 Task: Create List Brand Health Score in Board Competitor Analysis Best Practices to Workspace Angel Investors. Create List Brand Portfolio Analysis in Board Sales Lead Generation and Qualification to Workspace Angel Investors. Create List Brand Portfolio Optimization in Board Content Marketing Video Series Strategy and Execution to Workspace Angel Investors
Action: Mouse moved to (219, 145)
Screenshot: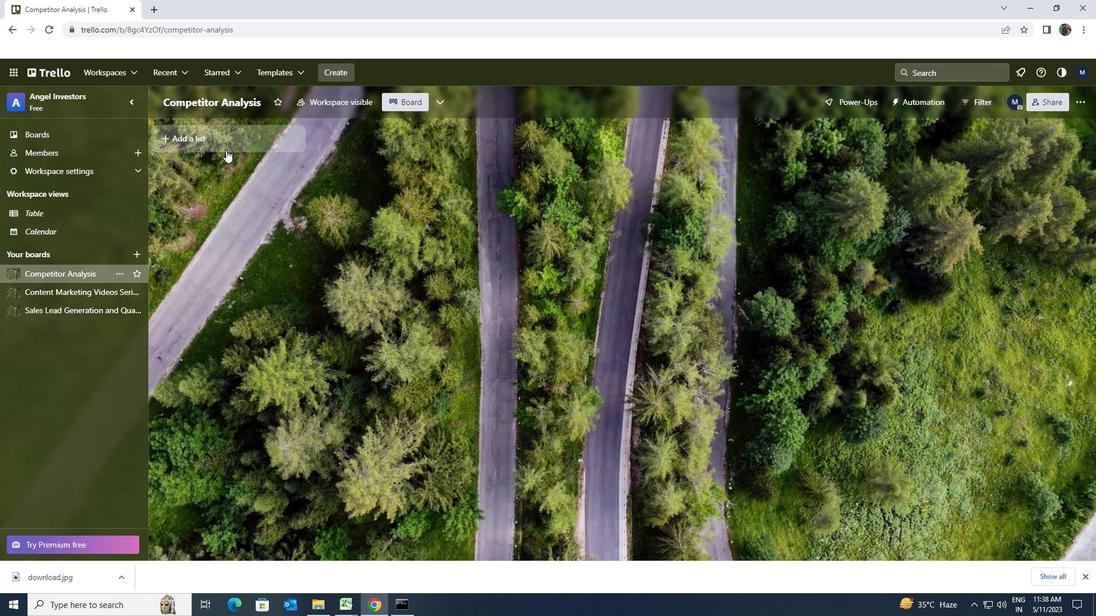 
Action: Mouse pressed left at (219, 145)
Screenshot: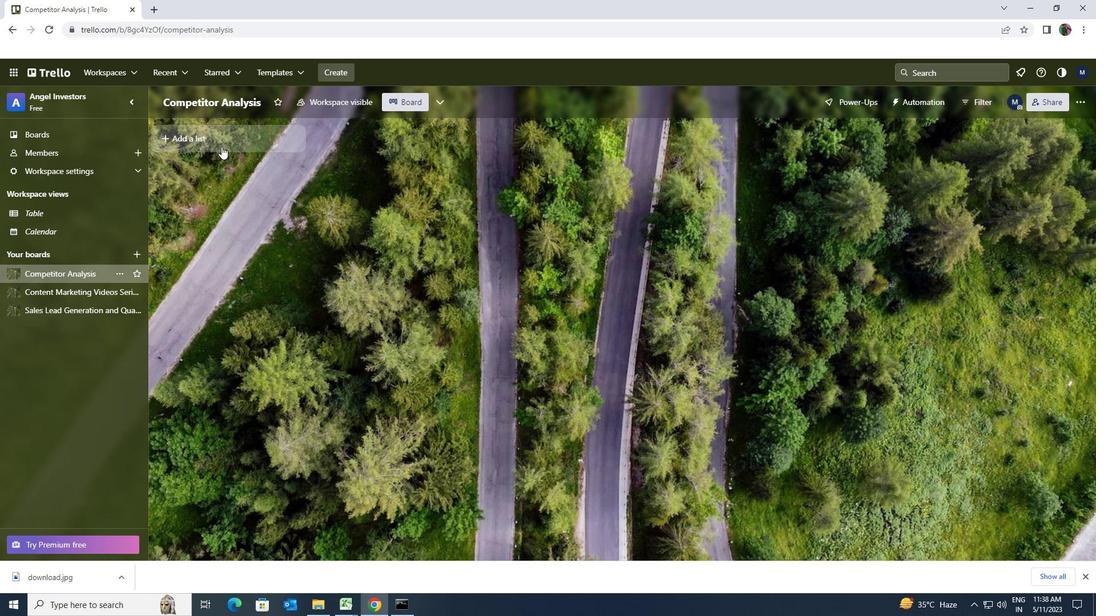 
Action: Key pressed <Key.shift>BRAND<Key.space><Key.shift>HEALTH<Key.space><Key.shift>SCORE
Screenshot: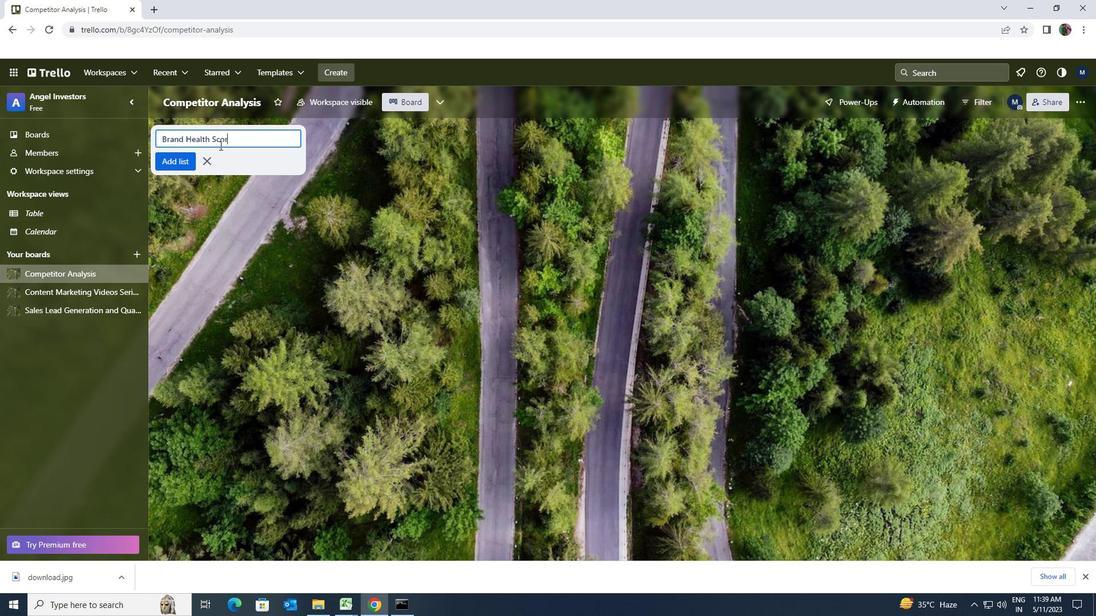 
Action: Mouse moved to (191, 160)
Screenshot: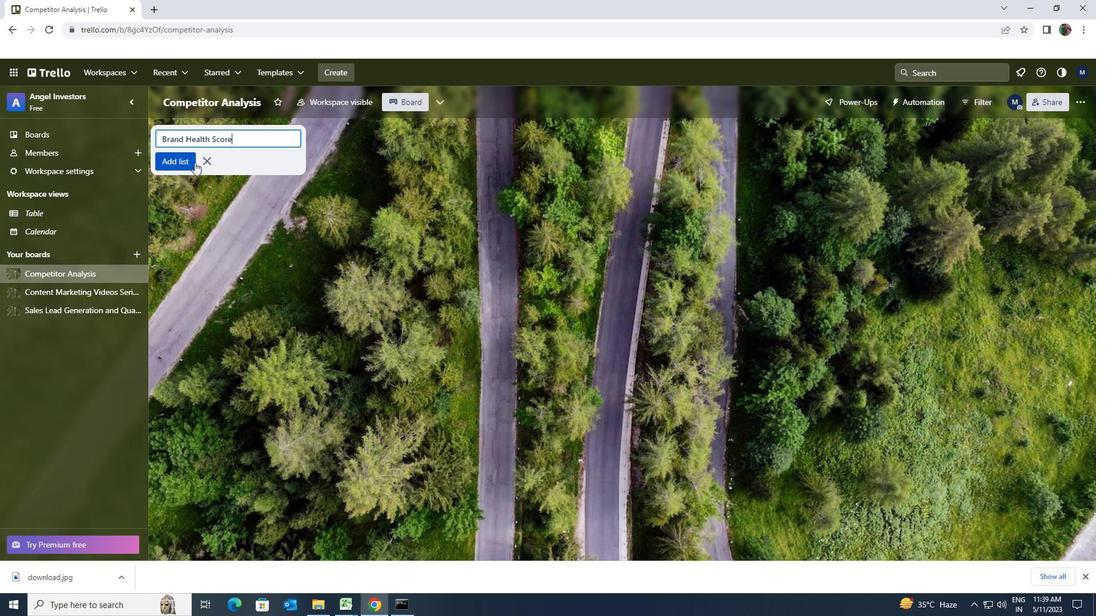 
Action: Mouse pressed left at (191, 160)
Screenshot: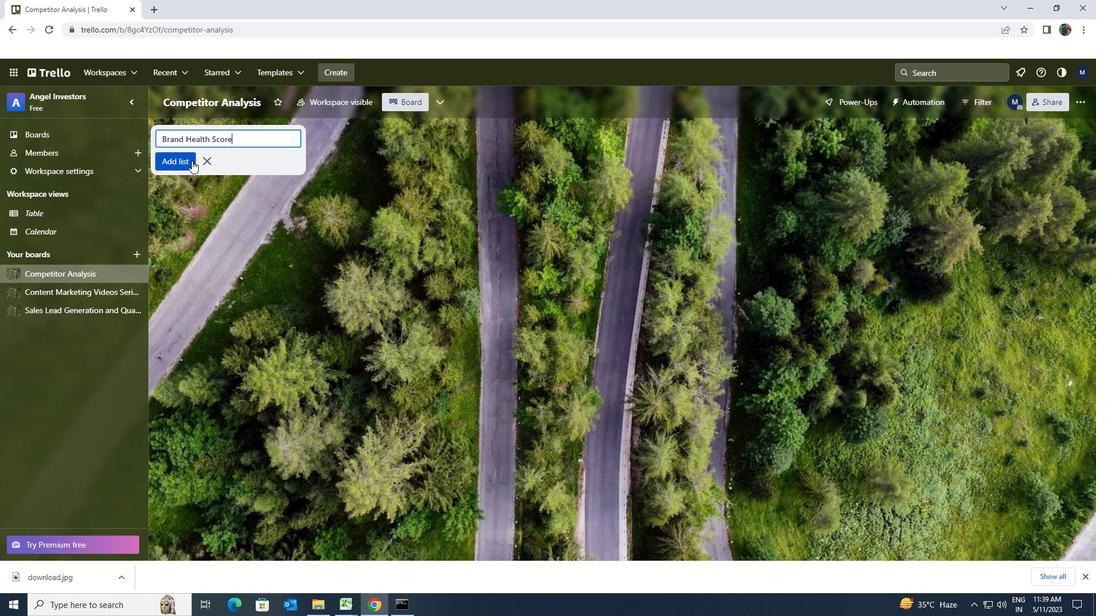 
Action: Mouse moved to (74, 292)
Screenshot: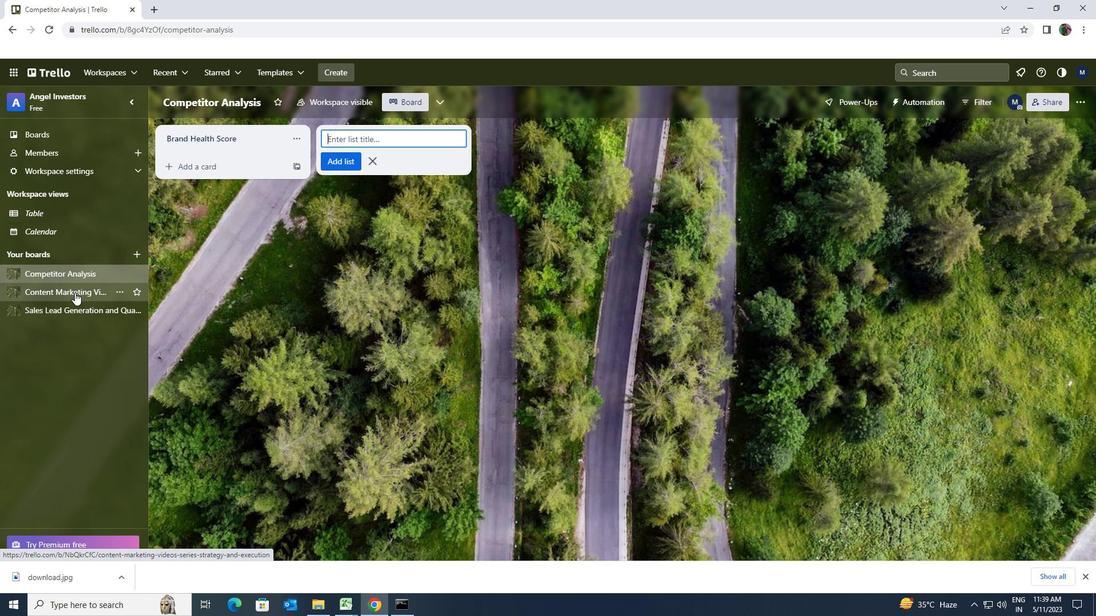 
Action: Mouse pressed left at (74, 292)
Screenshot: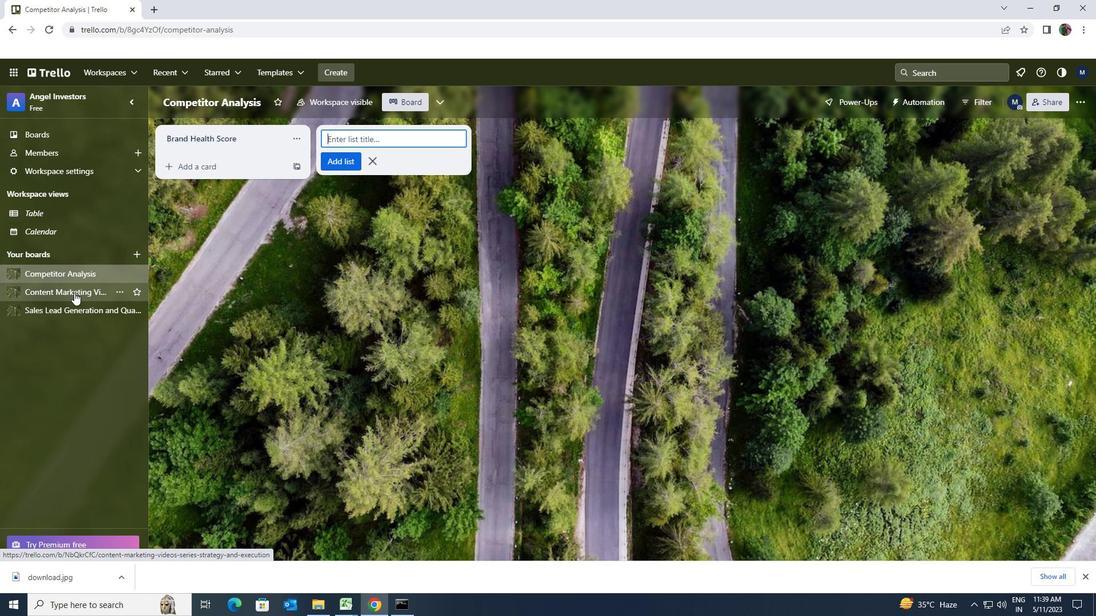
Action: Mouse moved to (247, 138)
Screenshot: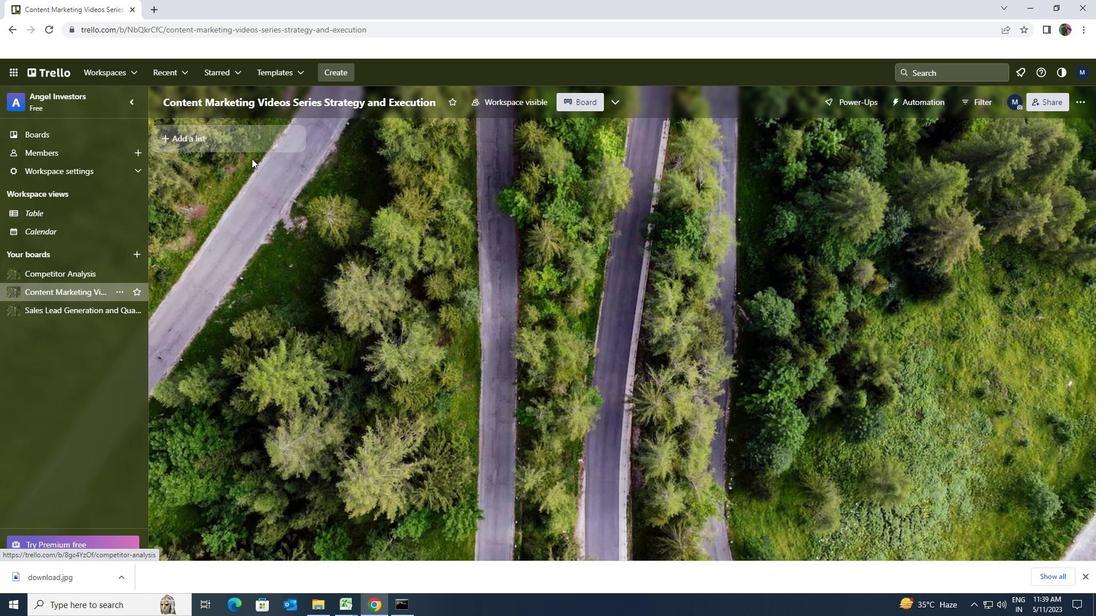 
Action: Mouse pressed left at (247, 138)
Screenshot: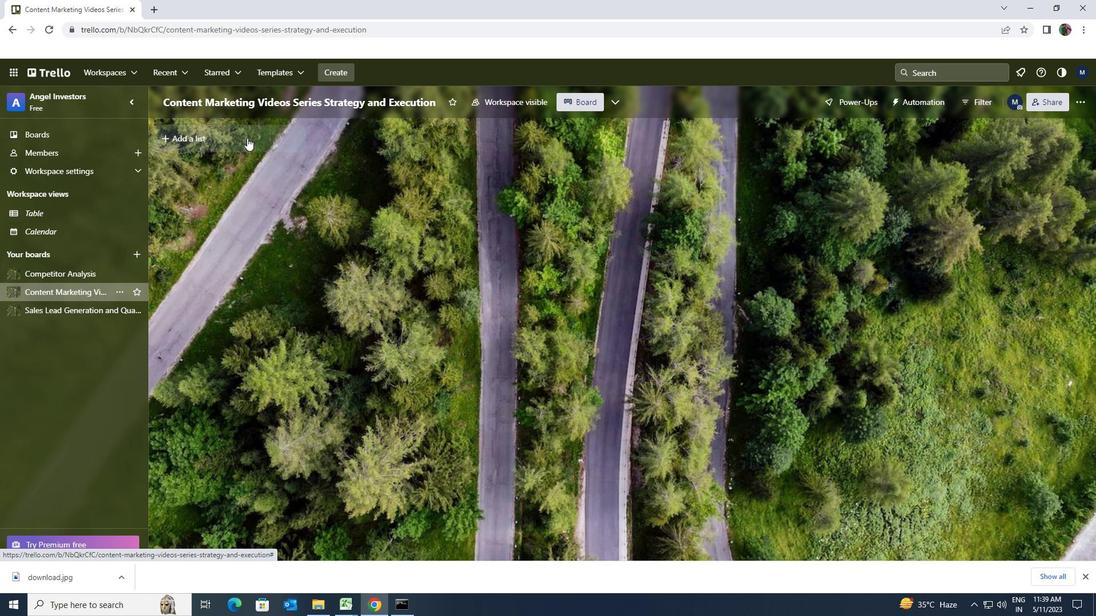 
Action: Key pressed <Key.shift><Key.shift><Key.shift><Key.shift><Key.shift><Key.shift><Key.shift><Key.shift><Key.shift><Key.shift><Key.shift><Key.shift><Key.shift>PORTFOLIO<Key.space><Key.shift><Key.shift><Key.shift>ANALYSIS
Screenshot: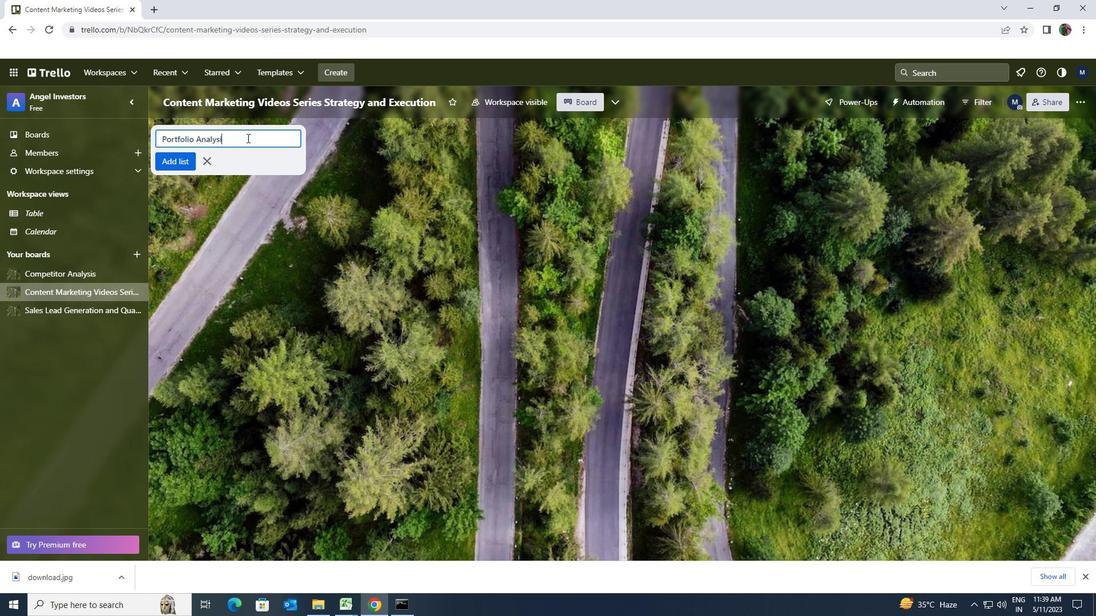 
Action: Mouse moved to (184, 162)
Screenshot: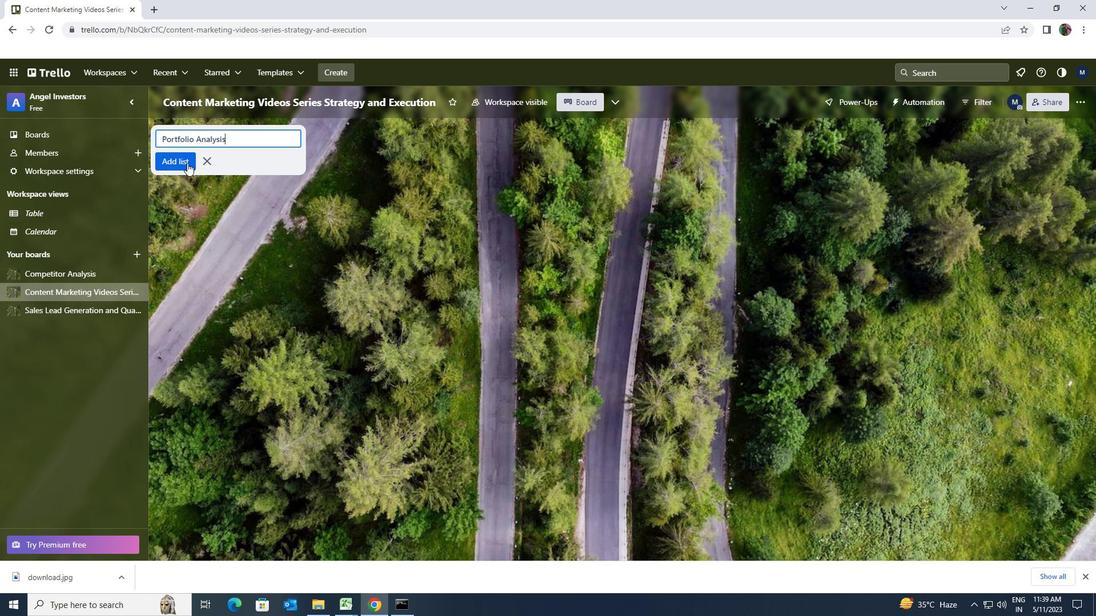 
Action: Mouse pressed left at (184, 162)
Screenshot: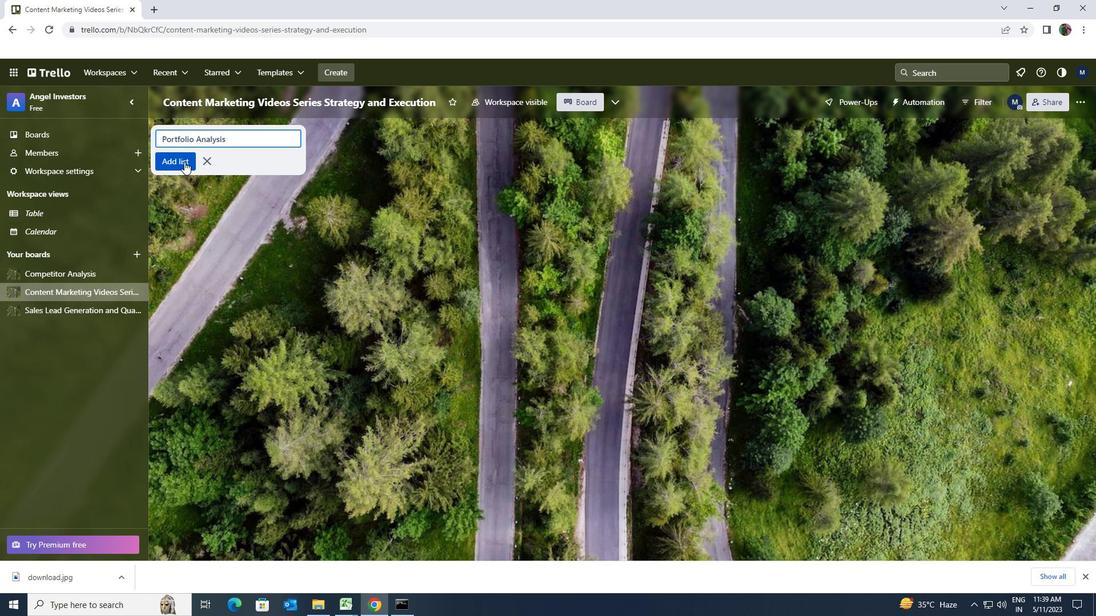 
Action: Mouse moved to (78, 311)
Screenshot: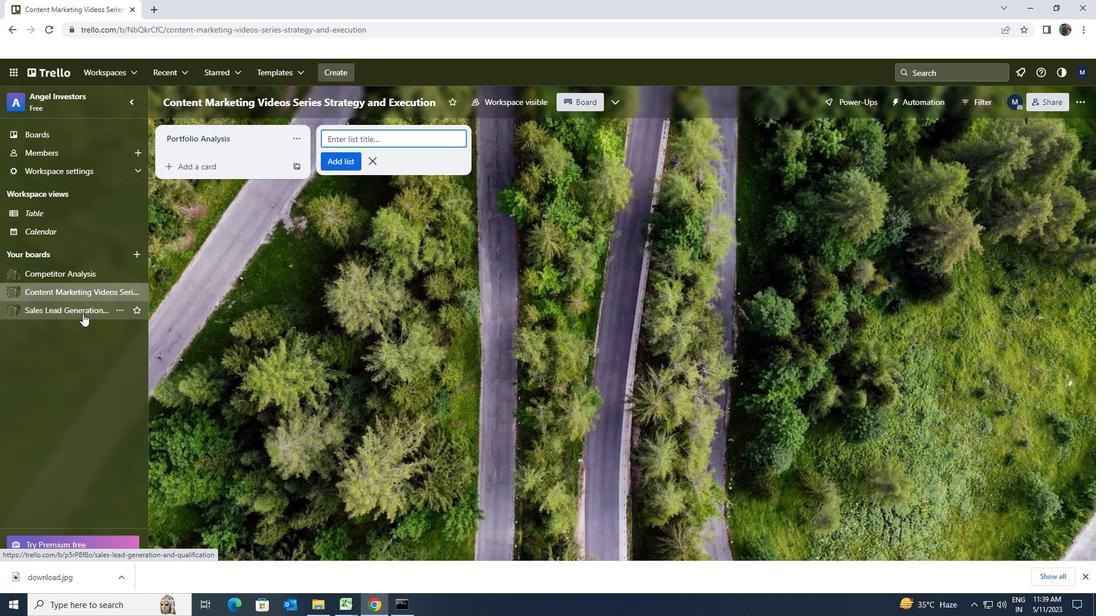 
Action: Mouse pressed left at (78, 311)
Screenshot: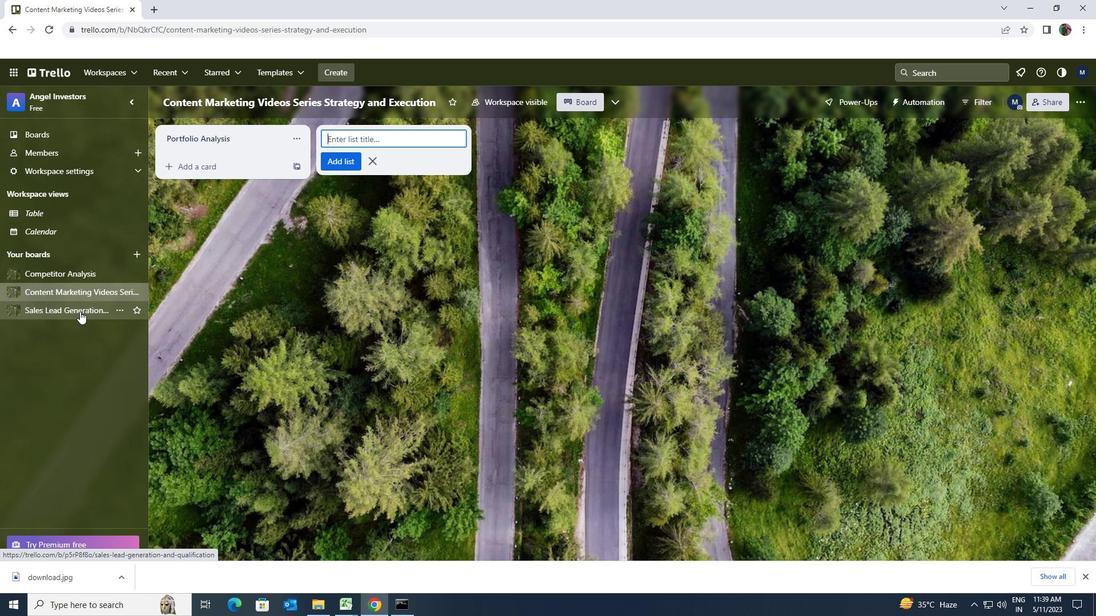 
Action: Mouse moved to (188, 147)
Screenshot: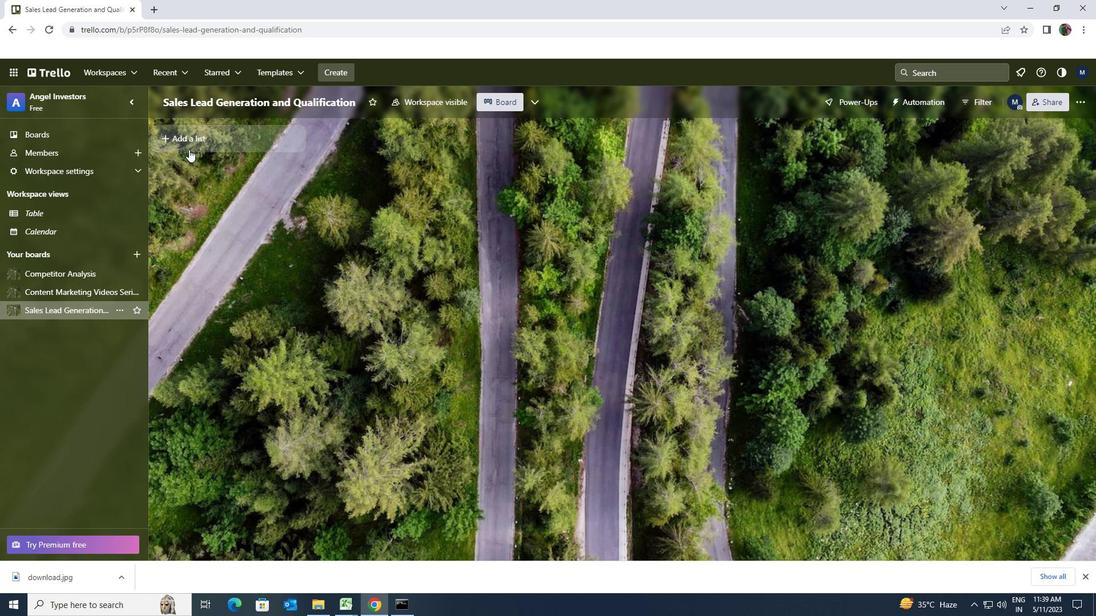
Action: Mouse pressed left at (188, 147)
Screenshot: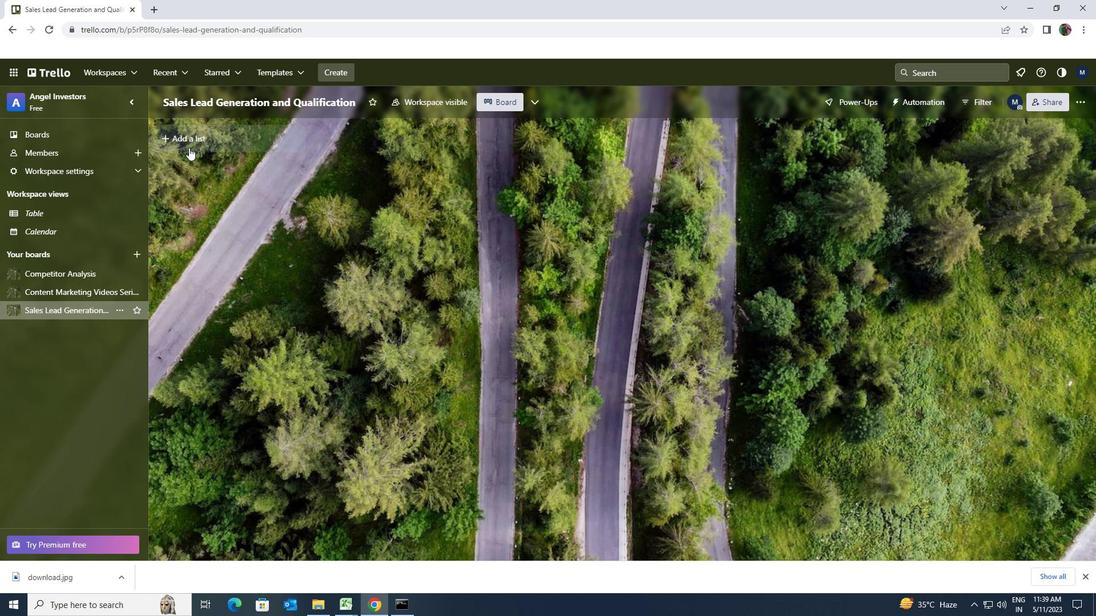 
Action: Key pressed <Key.shift><Key.shift><Key.shift>BRAND<Key.space>
Screenshot: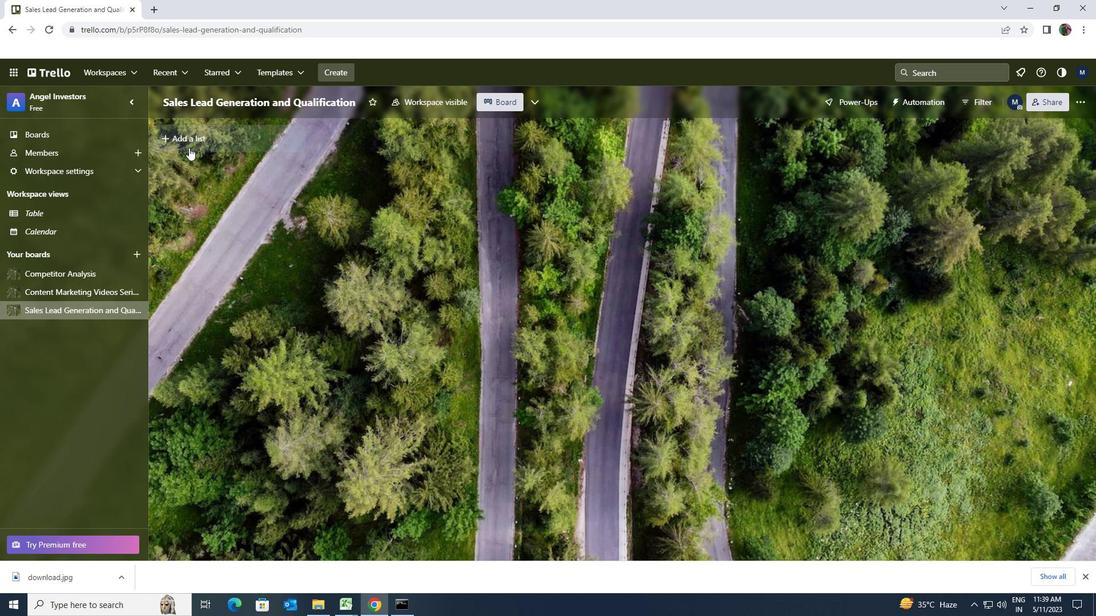
Action: Mouse moved to (190, 143)
Screenshot: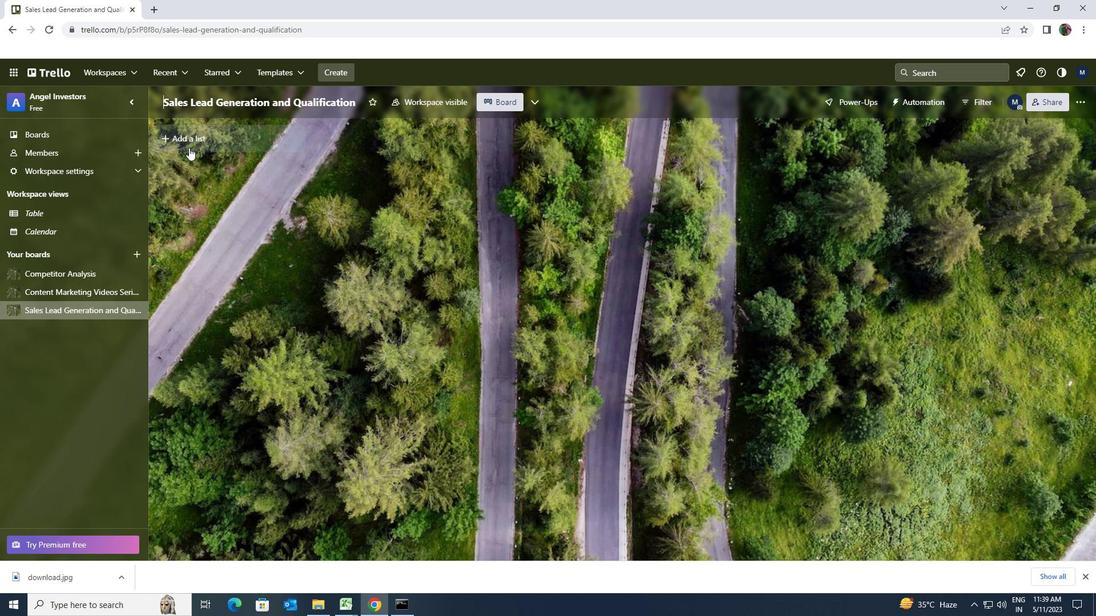 
Action: Mouse pressed left at (190, 143)
Screenshot: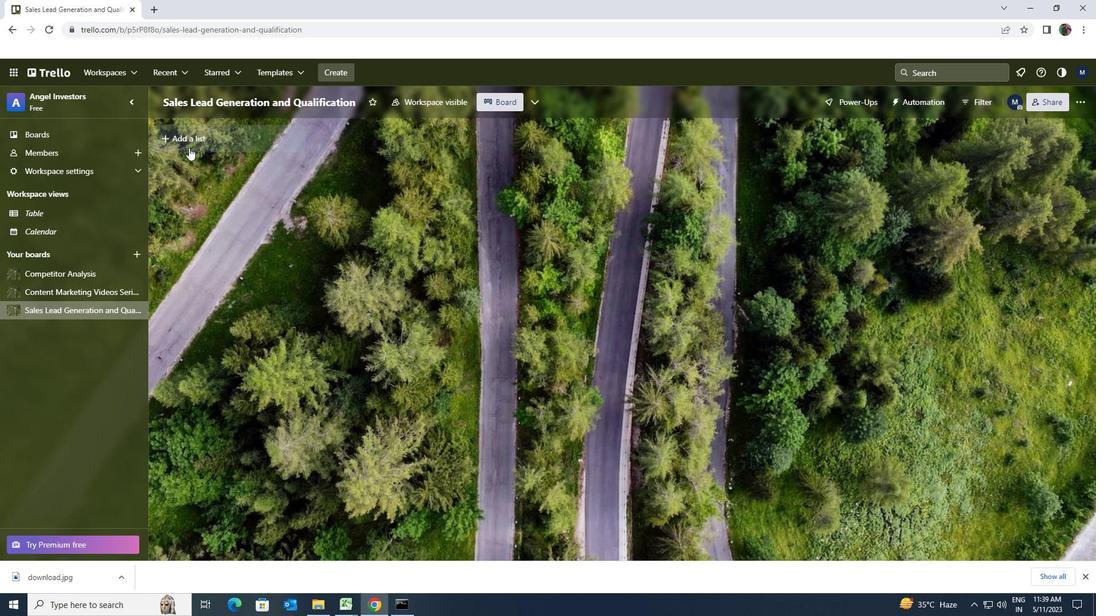 
Action: Key pressed <Key.shift>BRAND<Key.space><Key.shift>PORTFOLIO<Key.space><Key.shift><Key.shift><Key.shift><Key.shift><Key.shift><Key.shift><Key.shift><Key.shift><Key.shift><Key.shift>OPTIMIZATION
Screenshot: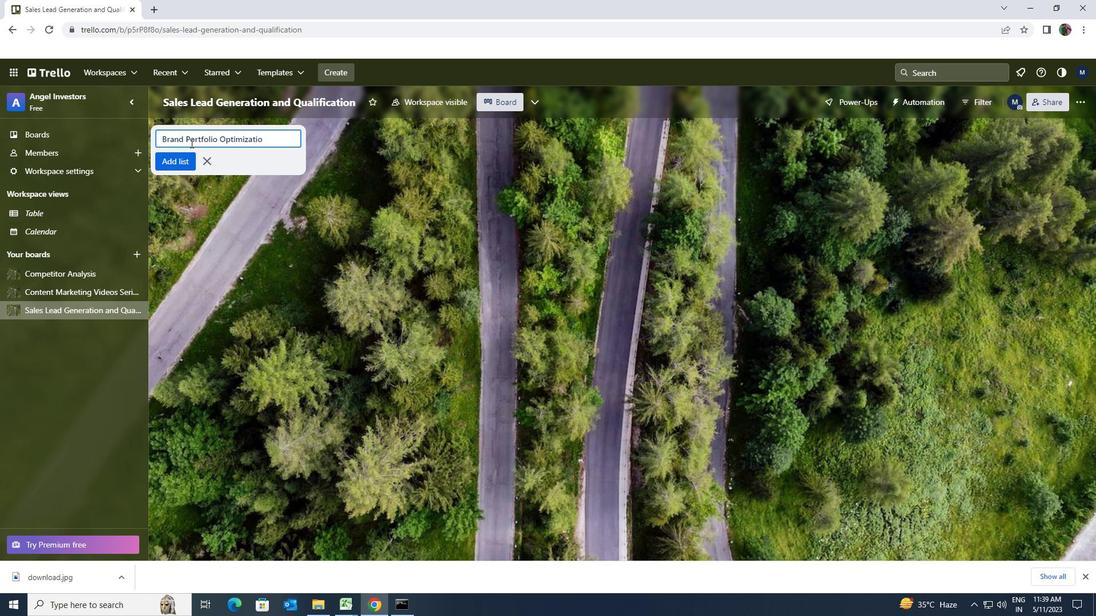 
Action: Mouse moved to (175, 157)
Screenshot: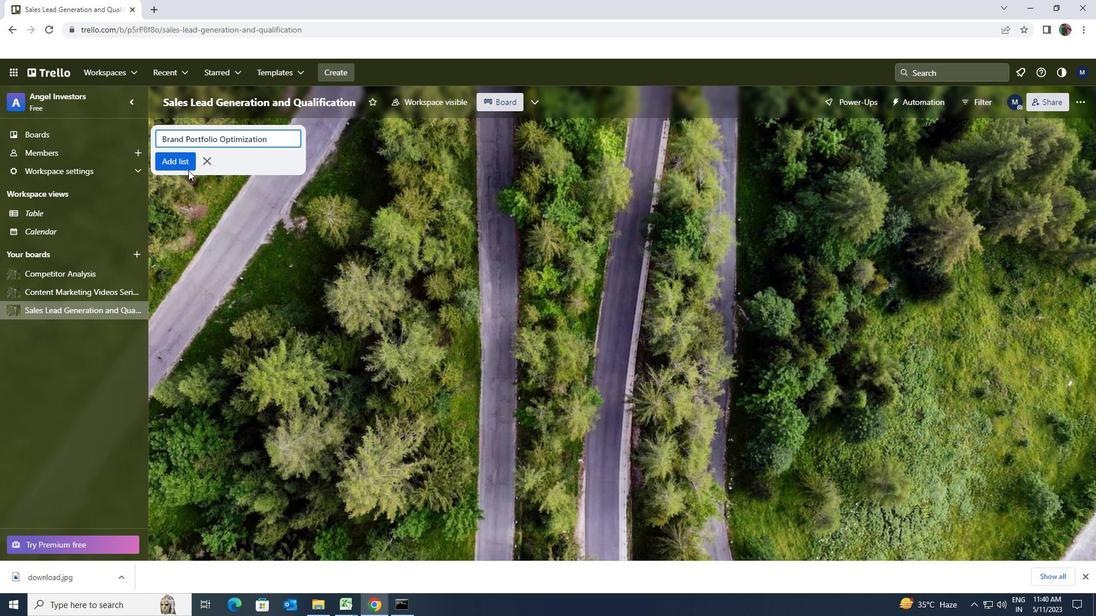 
Action: Mouse pressed left at (175, 157)
Screenshot: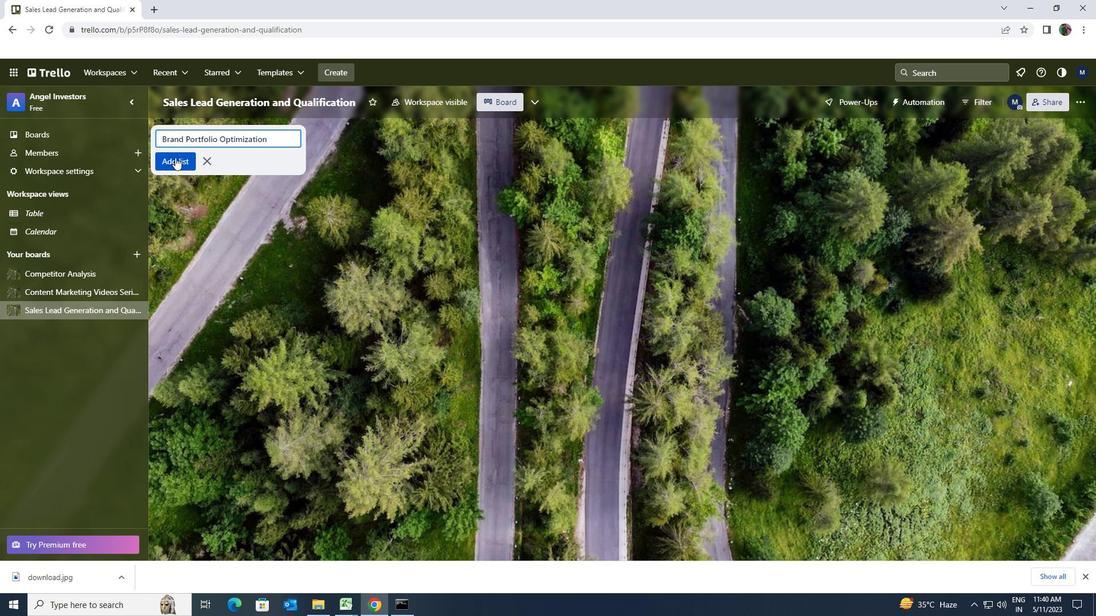 
Action: Mouse moved to (175, 156)
Screenshot: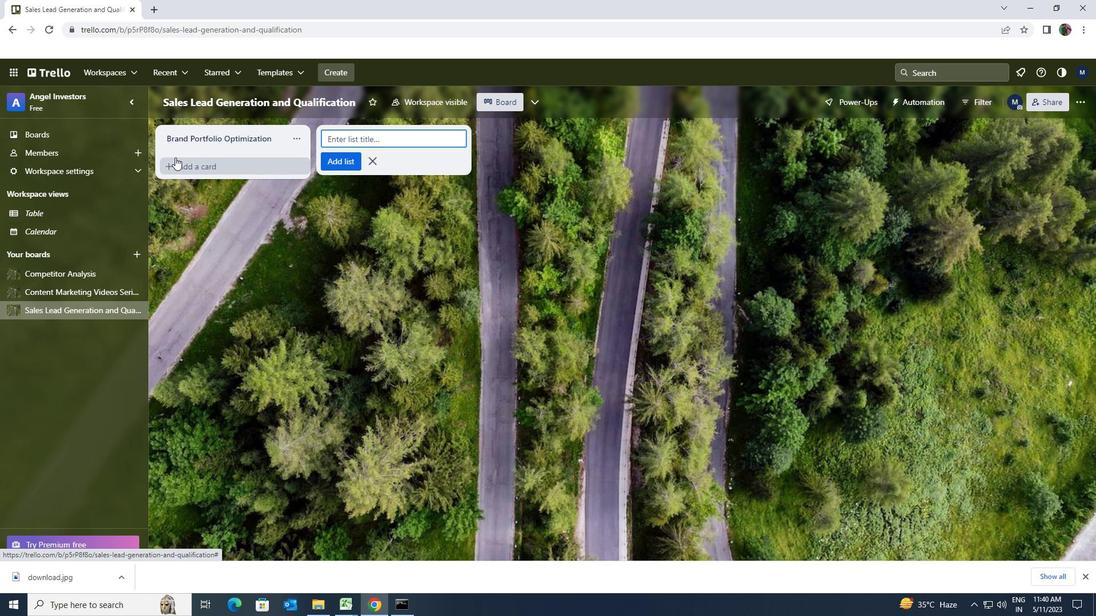 
